 Task: Schedule a session for the escape room challenge.
Action: Mouse moved to (66, 85)
Screenshot: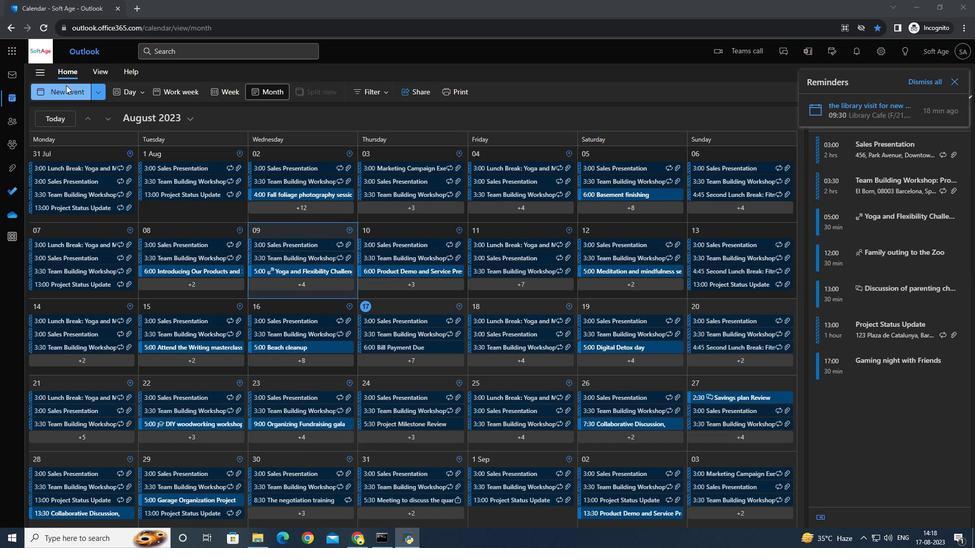 
Action: Mouse pressed left at (66, 85)
Screenshot: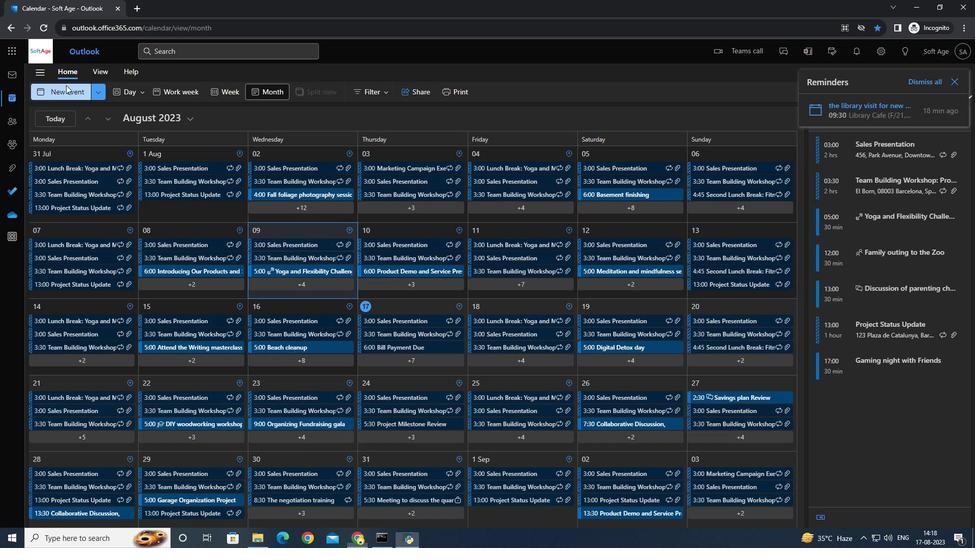 
Action: Mouse moved to (287, 143)
Screenshot: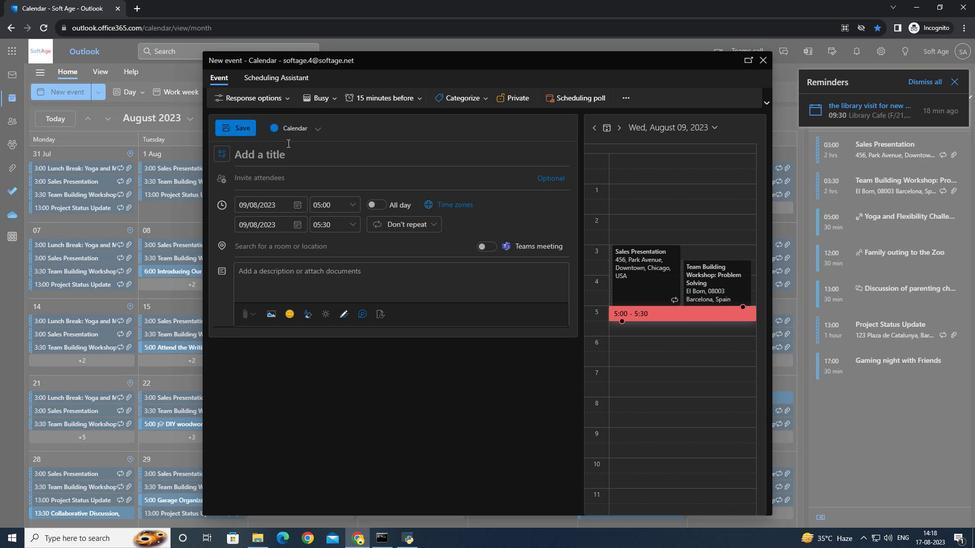 
Action: Key pressed <Key.caps_lock>S<Key.caps_lock>ession<Key.space>for<Key.space>escape<Key.space>room<Key.space>chall
Screenshot: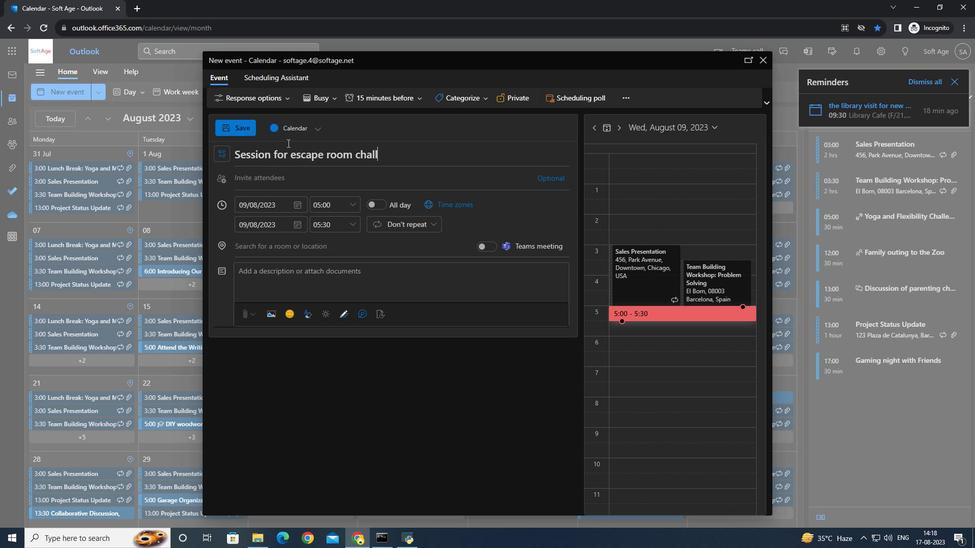 
Action: Mouse moved to (310, 174)
Screenshot: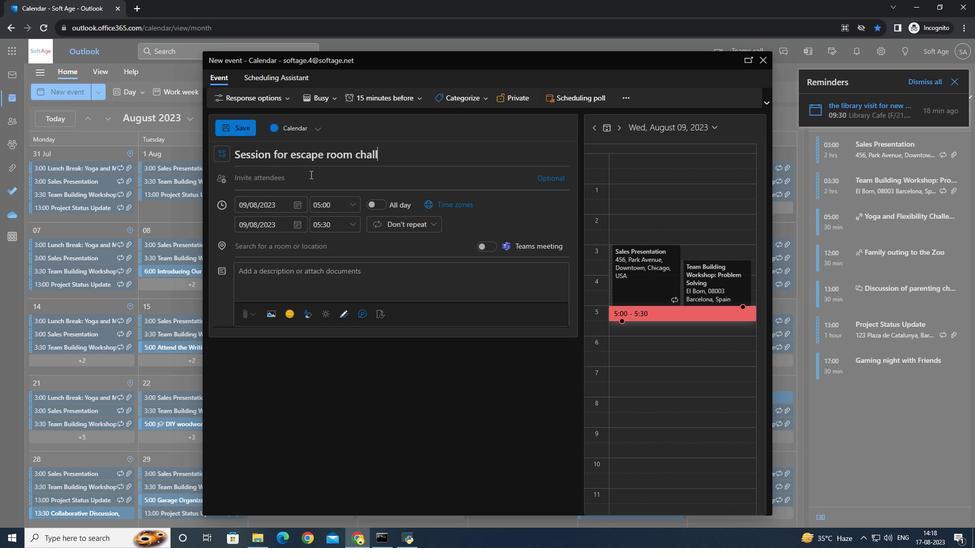 
Action: Key pressed enge
Screenshot: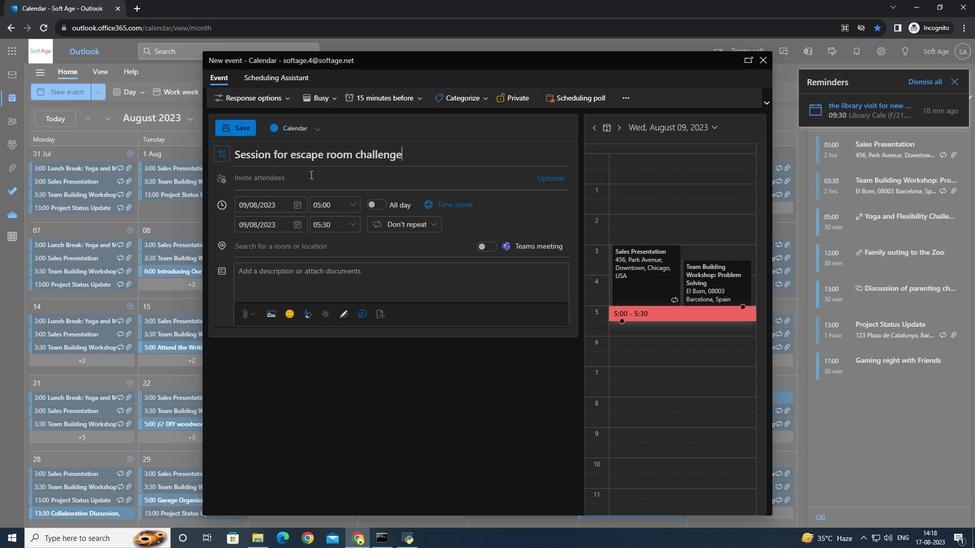 
Action: Mouse moved to (346, 200)
Screenshot: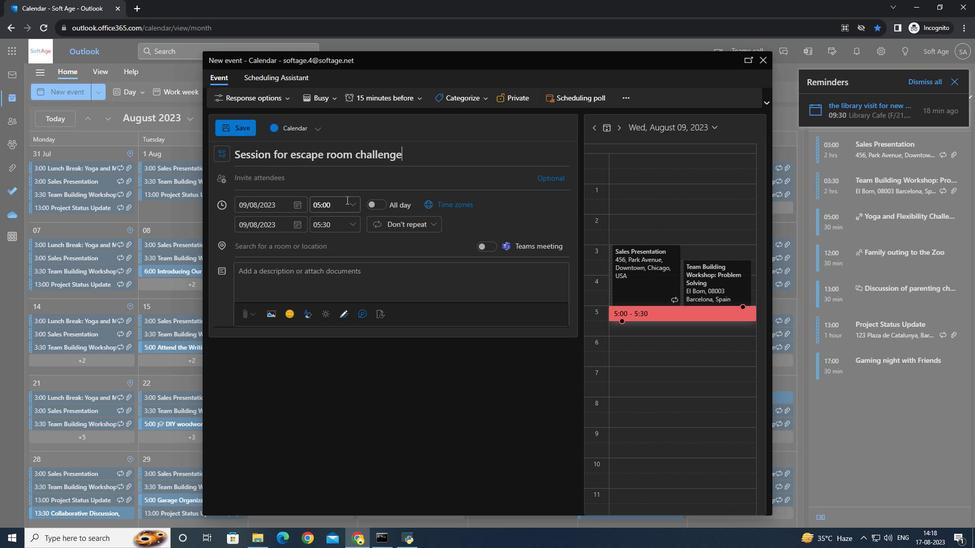 
Action: Mouse pressed left at (346, 200)
Screenshot: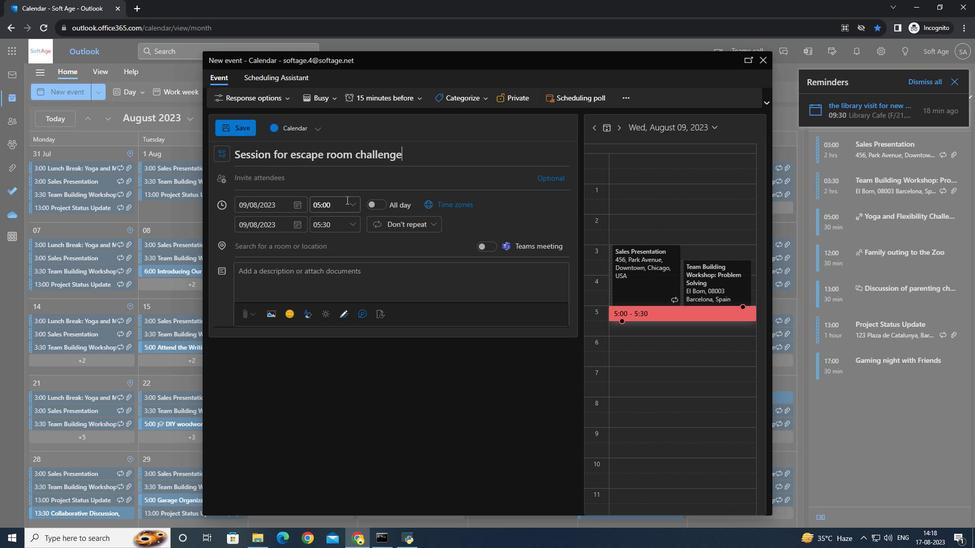 
Action: Mouse moved to (349, 201)
Screenshot: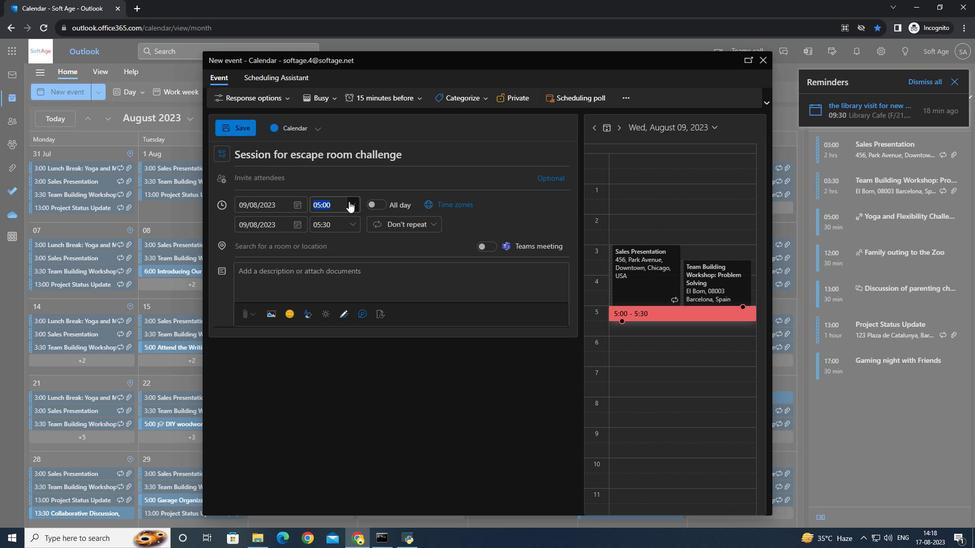
Action: Mouse pressed left at (349, 201)
Screenshot: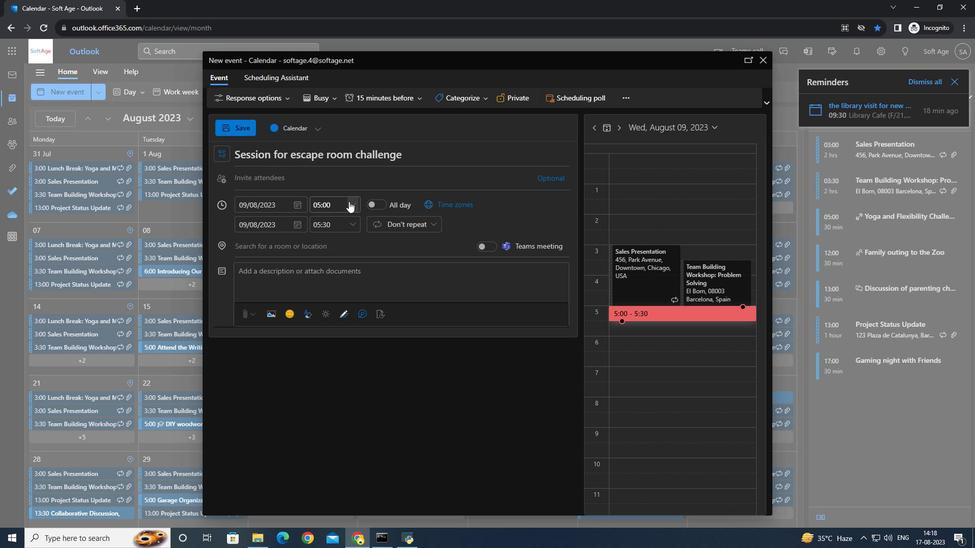 
Action: Mouse moved to (319, 276)
Screenshot: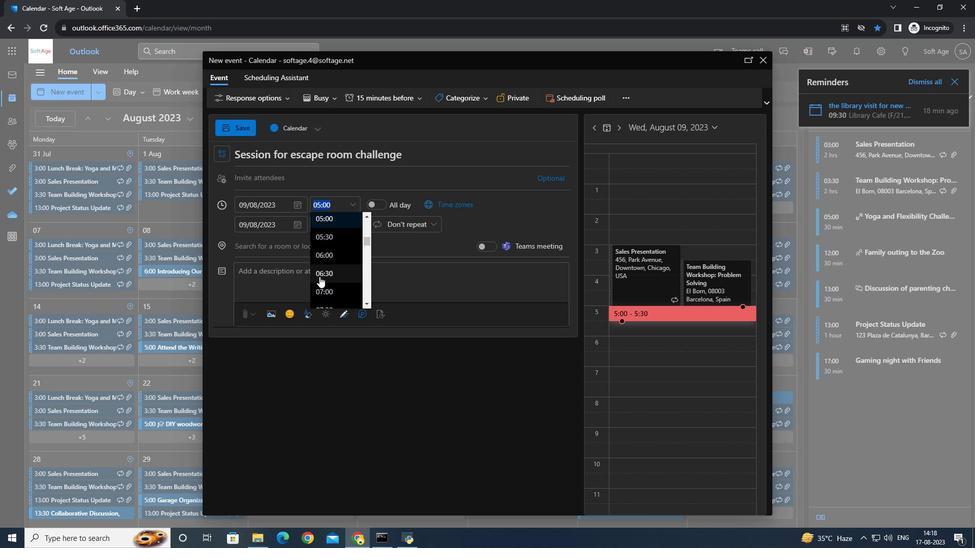 
Action: Mouse scrolled (319, 276) with delta (0, 0)
Screenshot: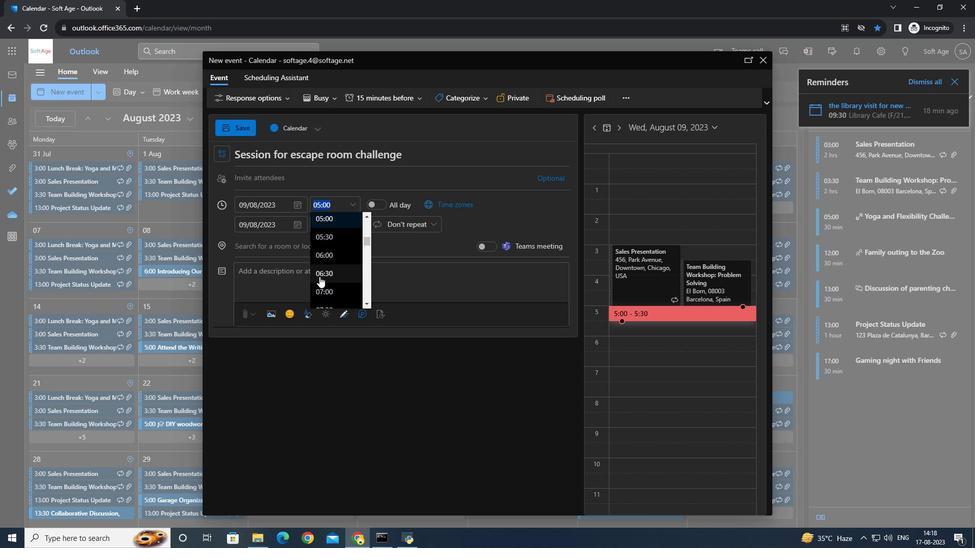 
Action: Mouse scrolled (319, 276) with delta (0, 0)
Screenshot: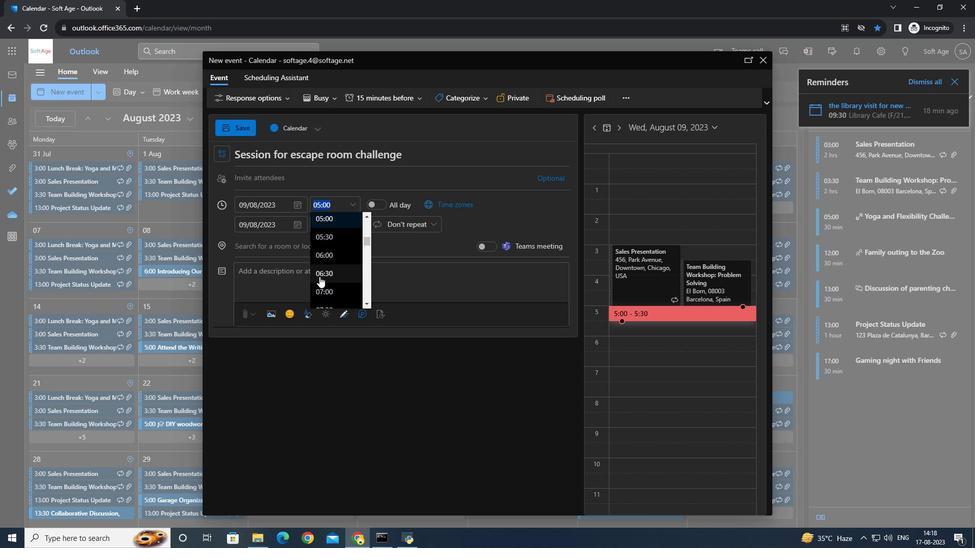 
Action: Mouse scrolled (319, 276) with delta (0, 0)
Screenshot: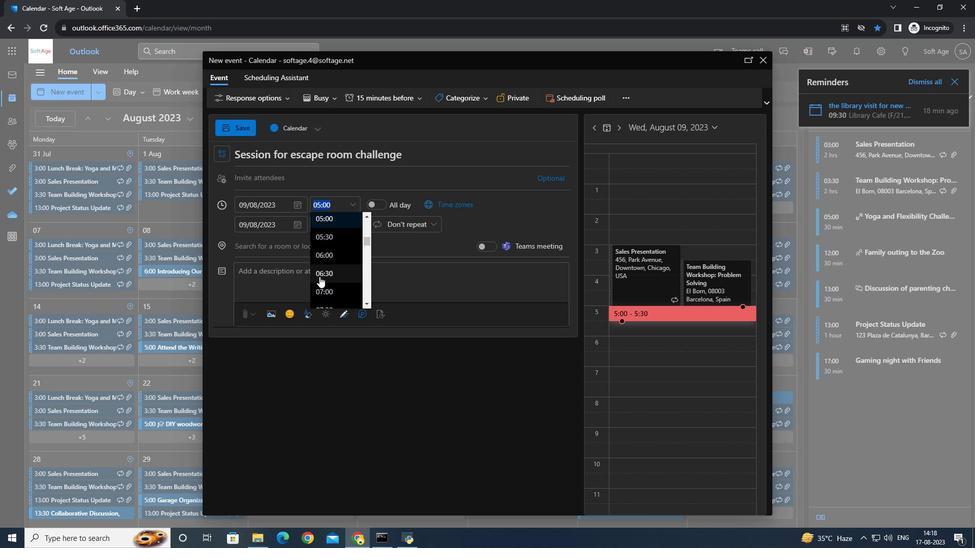 
Action: Mouse scrolled (319, 276) with delta (0, 0)
Screenshot: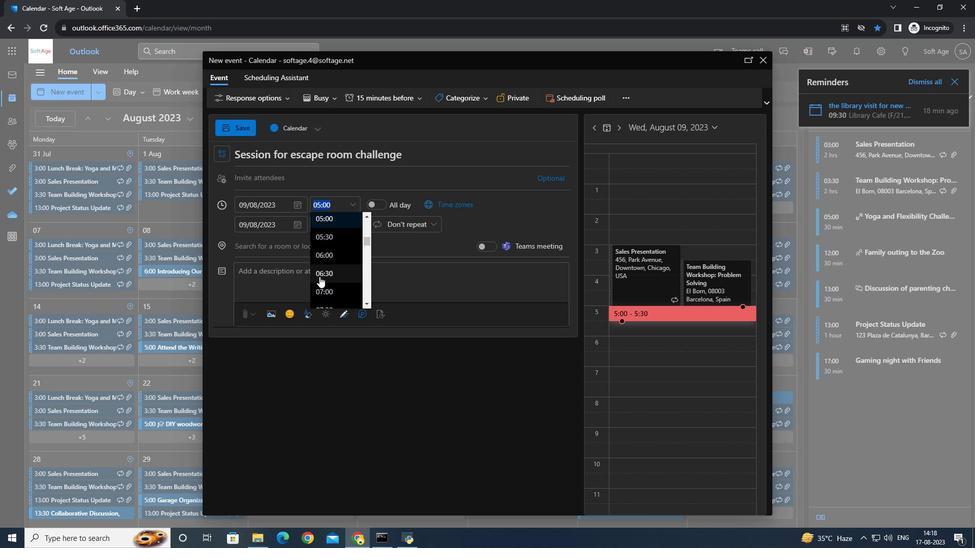 
Action: Mouse moved to (322, 275)
Screenshot: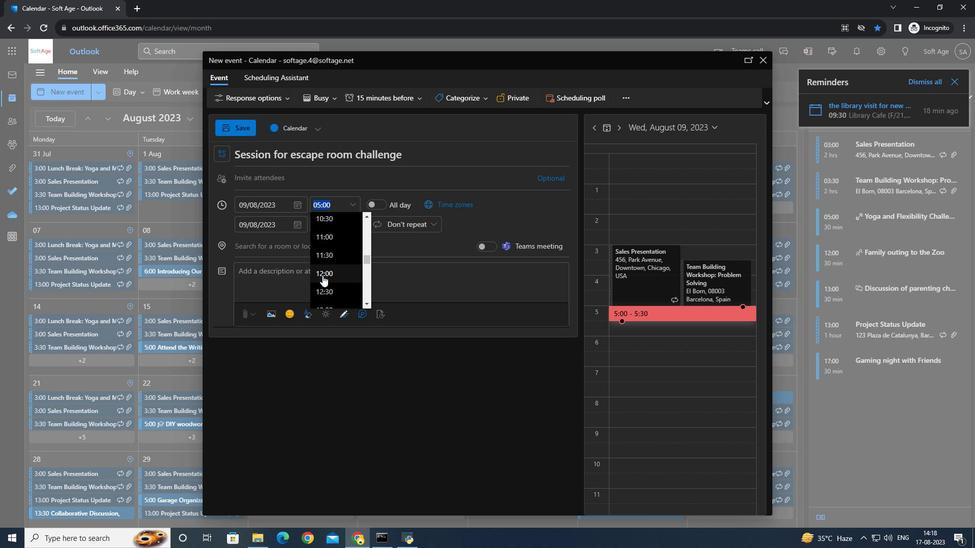 
Action: Mouse scrolled (322, 275) with delta (0, 0)
Screenshot: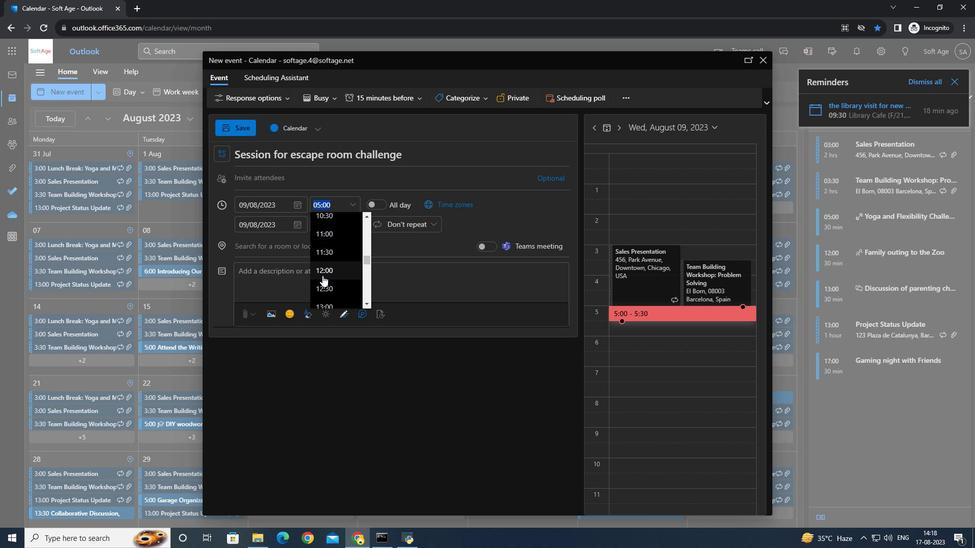 
Action: Mouse scrolled (322, 275) with delta (0, 0)
Screenshot: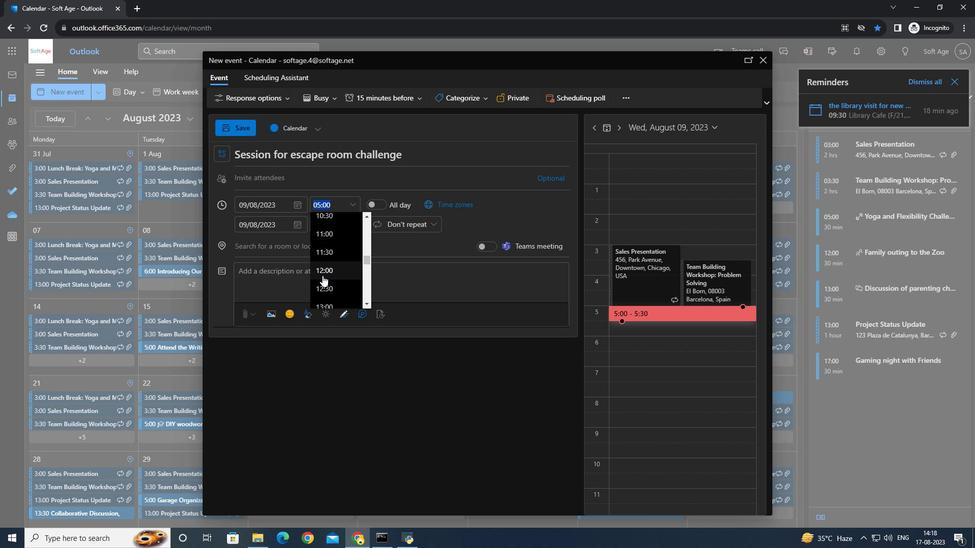 
Action: Mouse scrolled (322, 275) with delta (0, 0)
Screenshot: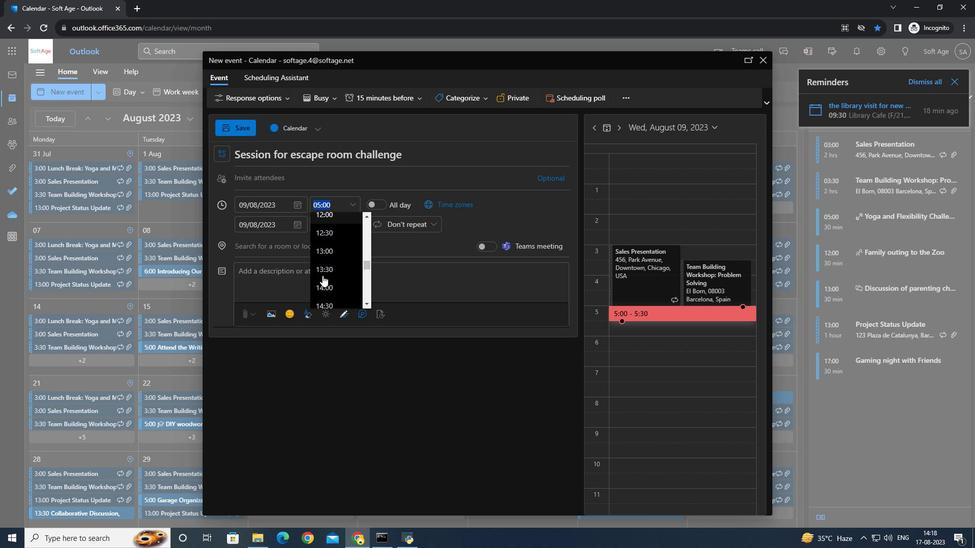
Action: Mouse moved to (323, 272)
Screenshot: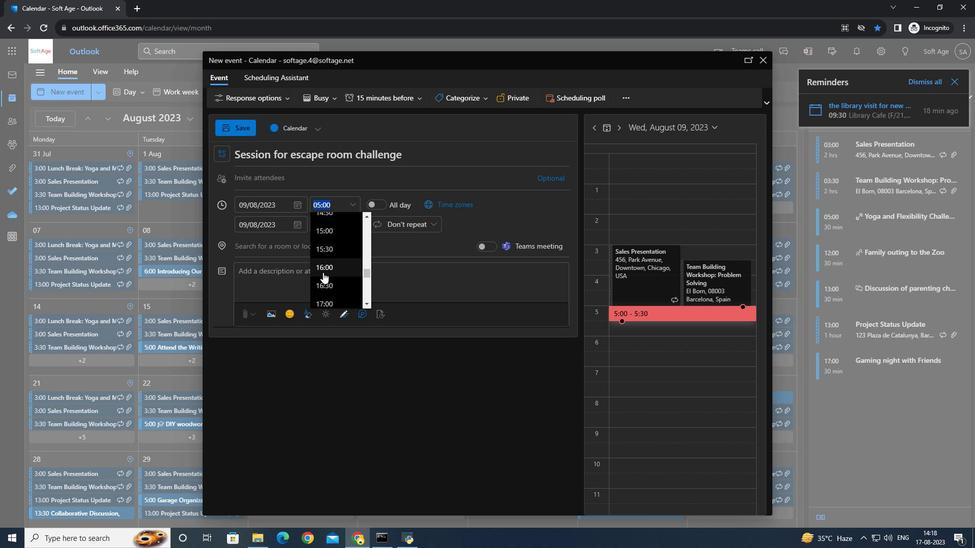 
Action: Mouse scrolled (323, 272) with delta (0, 0)
Screenshot: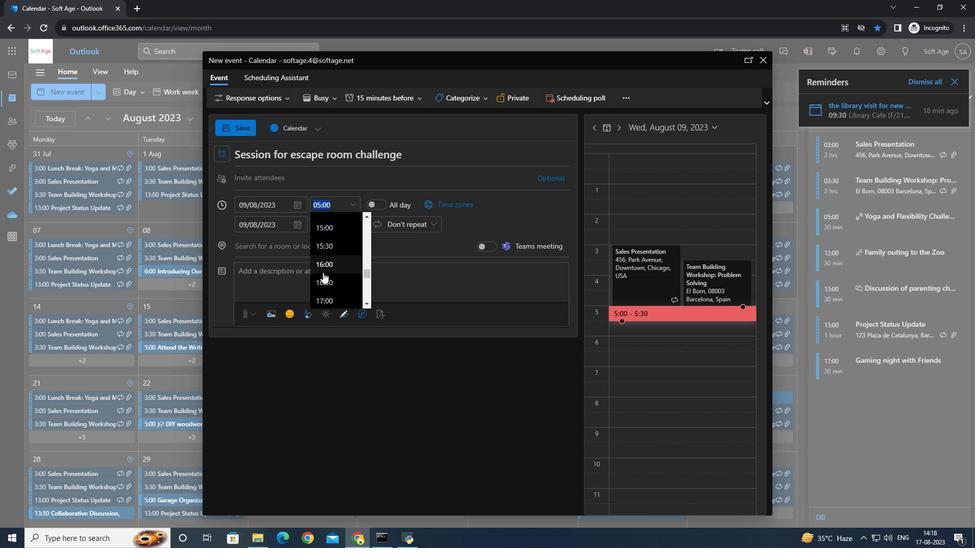 
Action: Mouse scrolled (323, 272) with delta (0, 0)
Screenshot: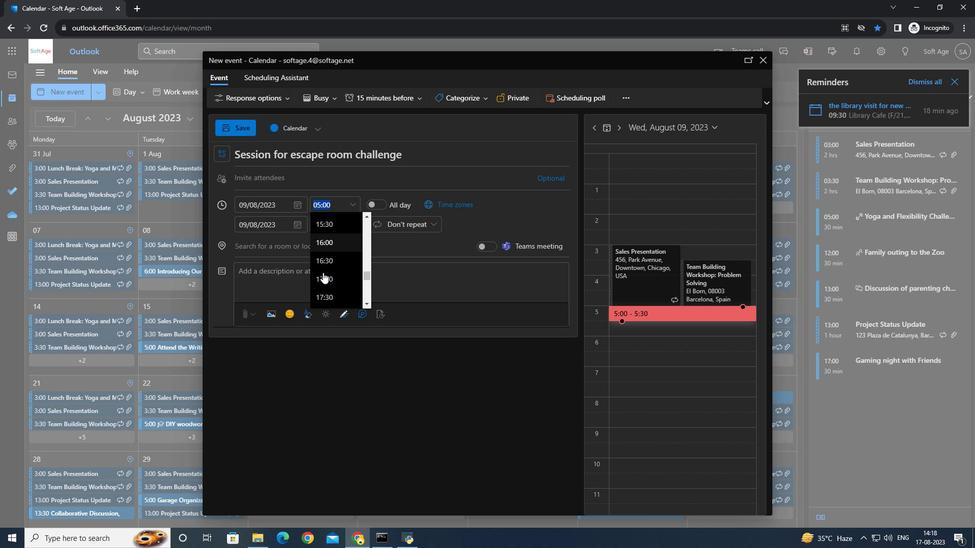
Action: Mouse moved to (327, 261)
Screenshot: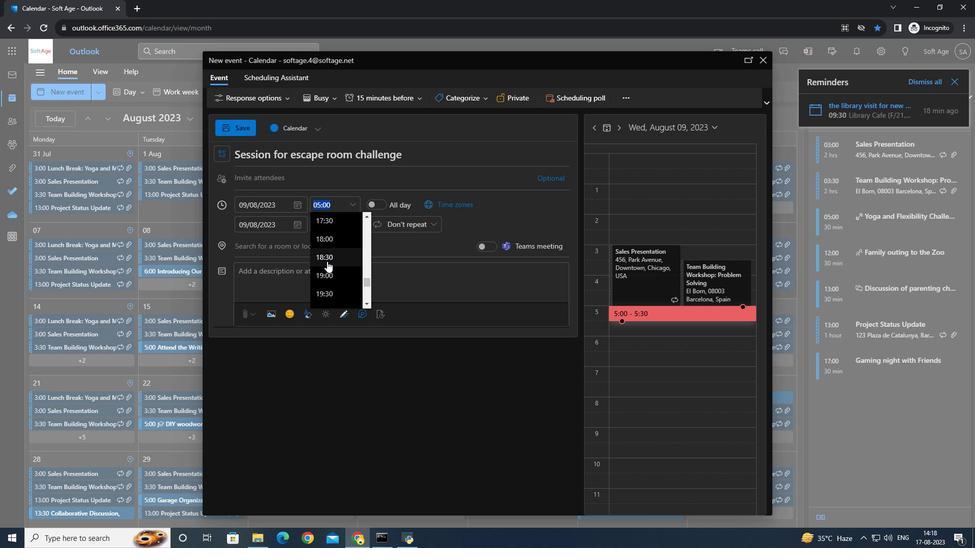 
Action: Mouse pressed left at (327, 261)
Screenshot: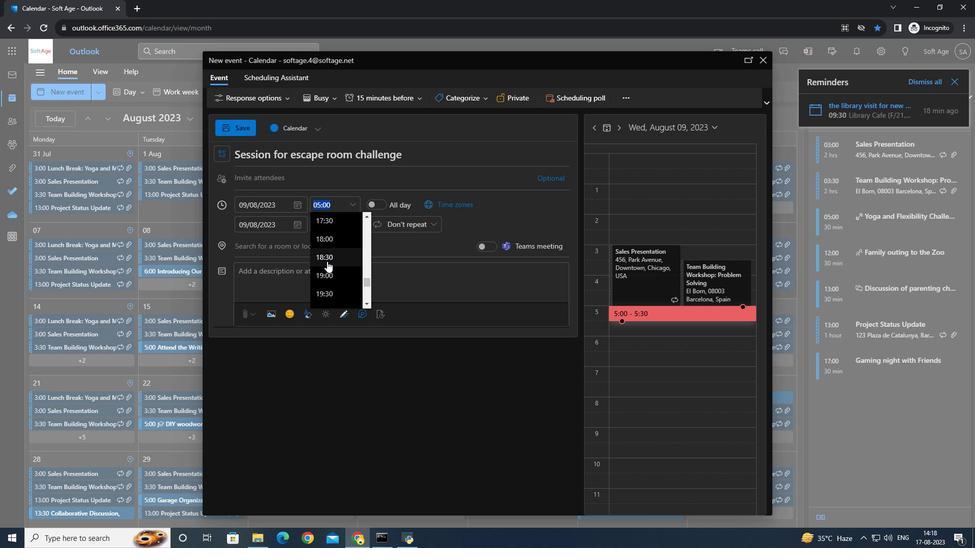 
Action: Mouse moved to (243, 129)
Screenshot: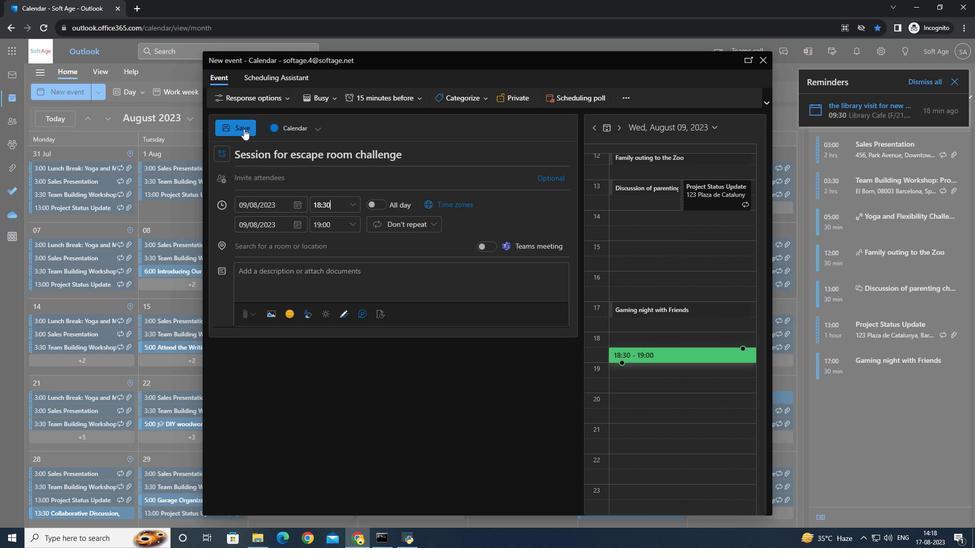 
Action: Mouse pressed left at (243, 129)
Screenshot: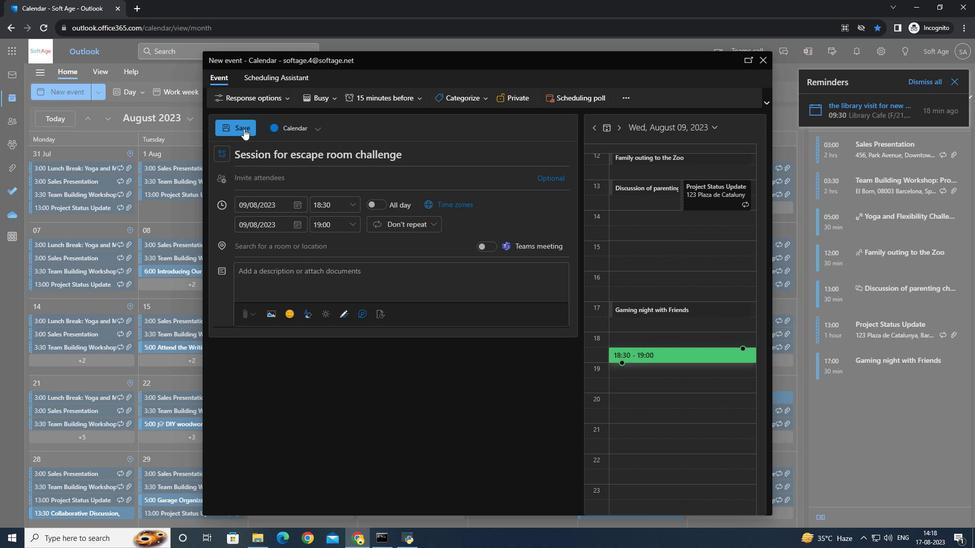 
Action: Mouse moved to (238, 130)
Screenshot: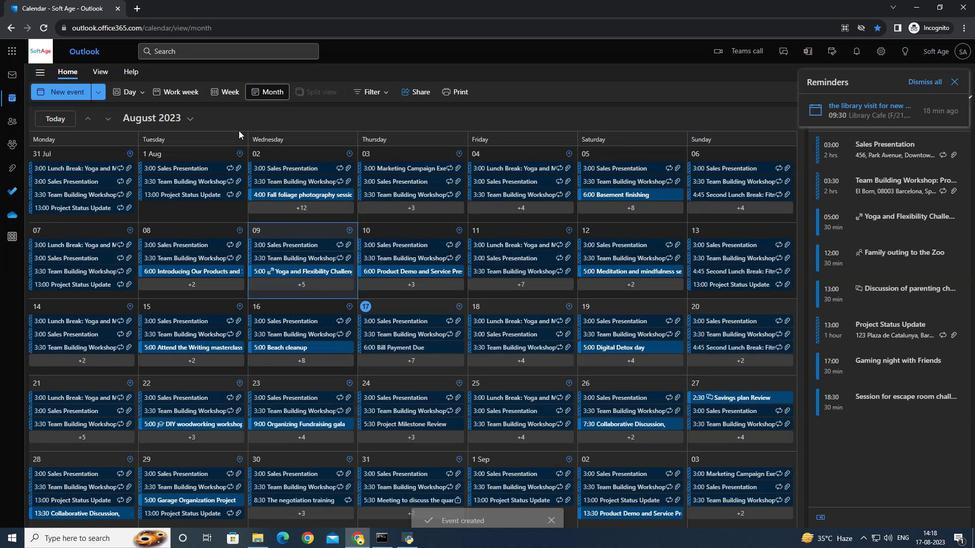 
